 Task: Create List Home Staging in Board Market Opportunity Analysis and Prioritization to Workspace Enterprise Resource Planning
Action: Mouse moved to (108, 426)
Screenshot: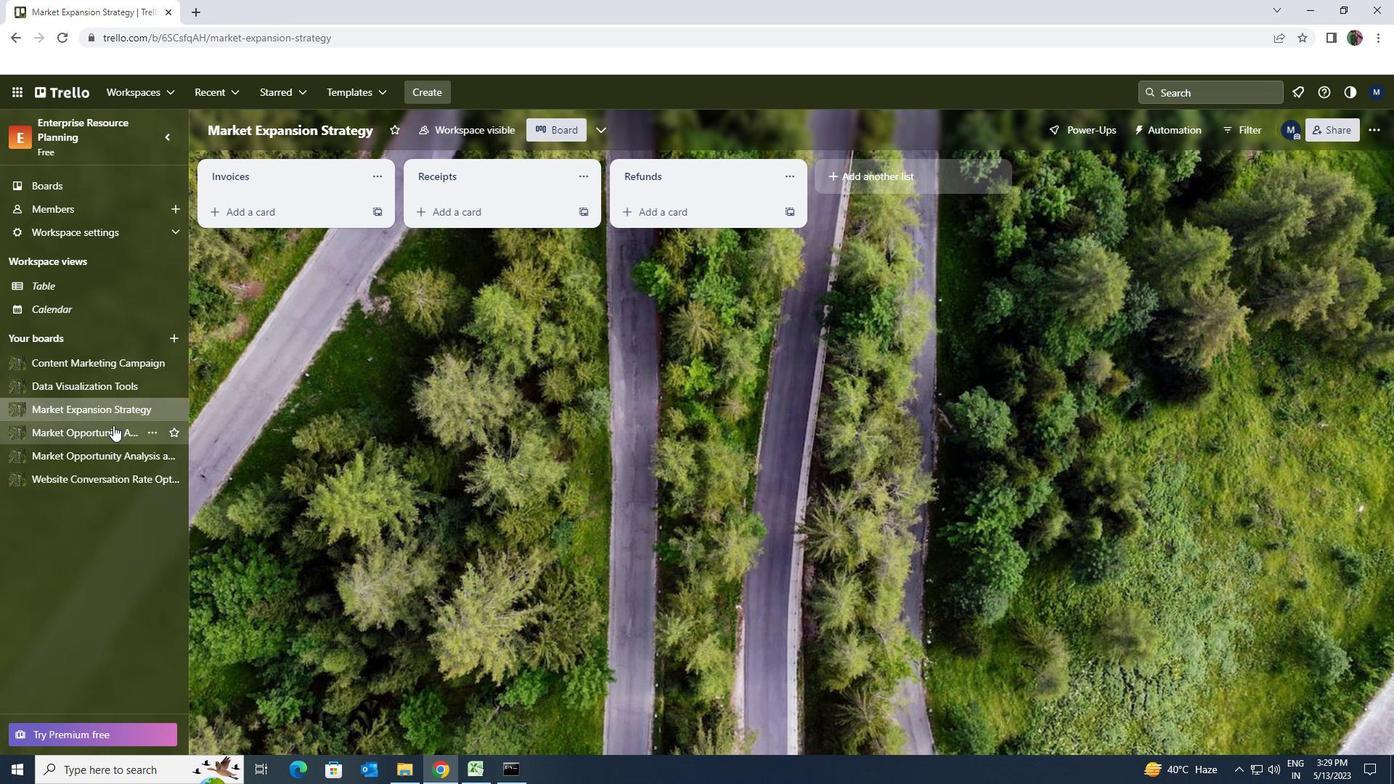 
Action: Mouse pressed left at (108, 426)
Screenshot: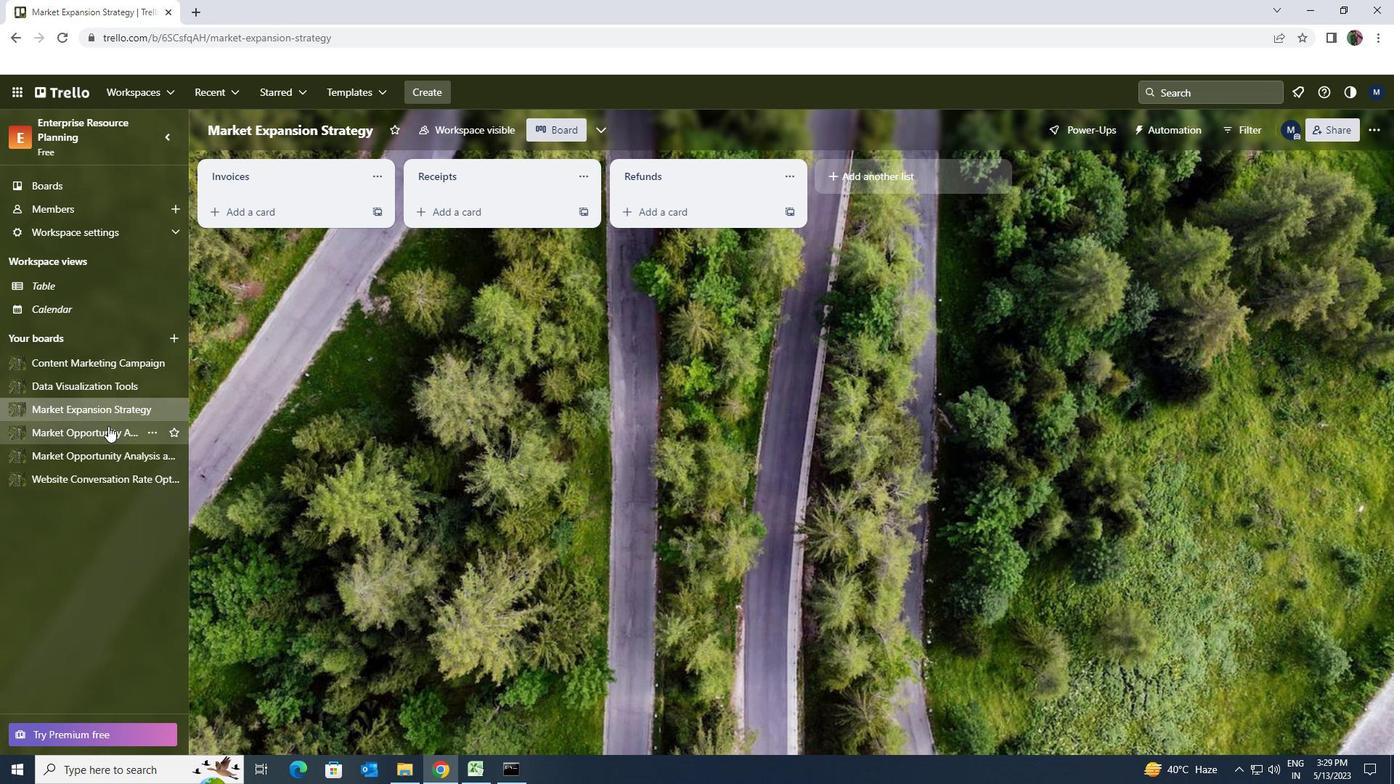 
Action: Mouse moved to (79, 455)
Screenshot: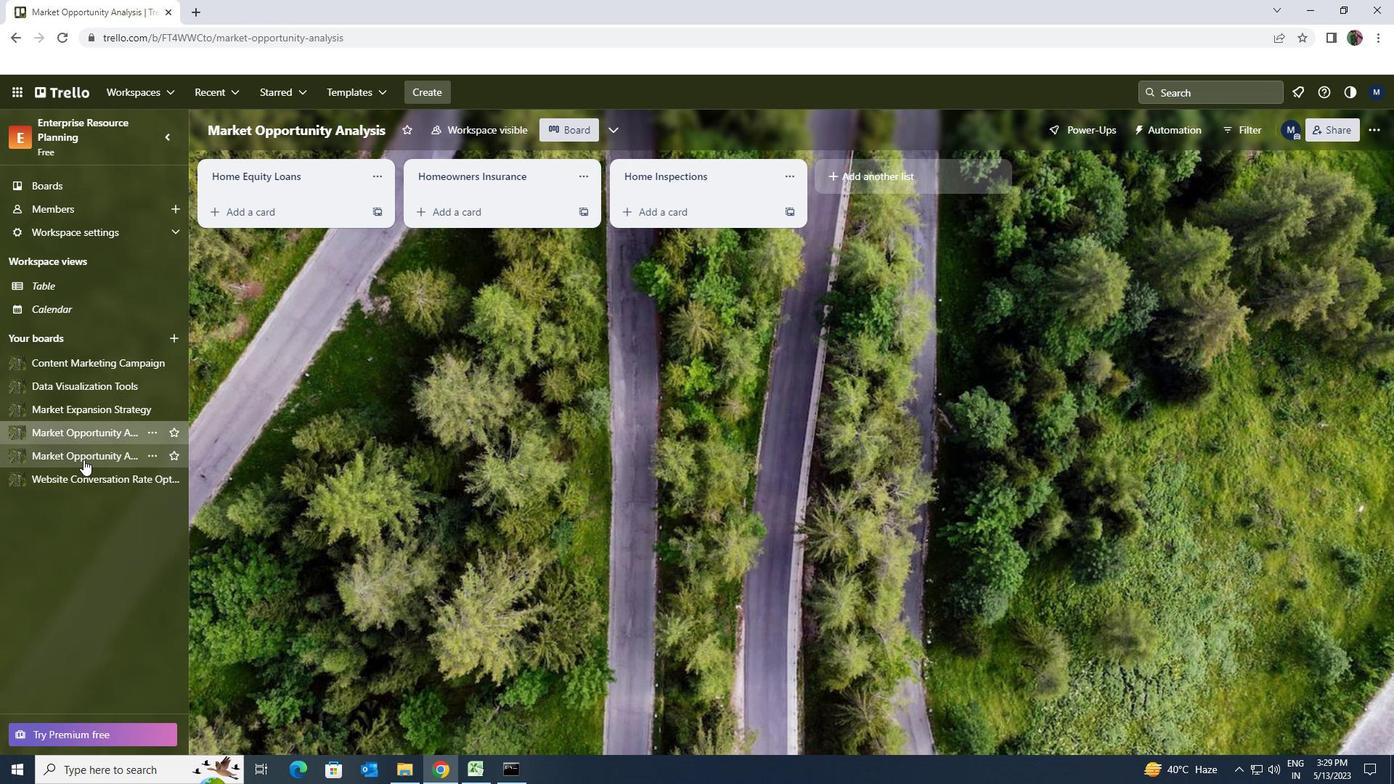 
Action: Mouse pressed left at (79, 455)
Screenshot: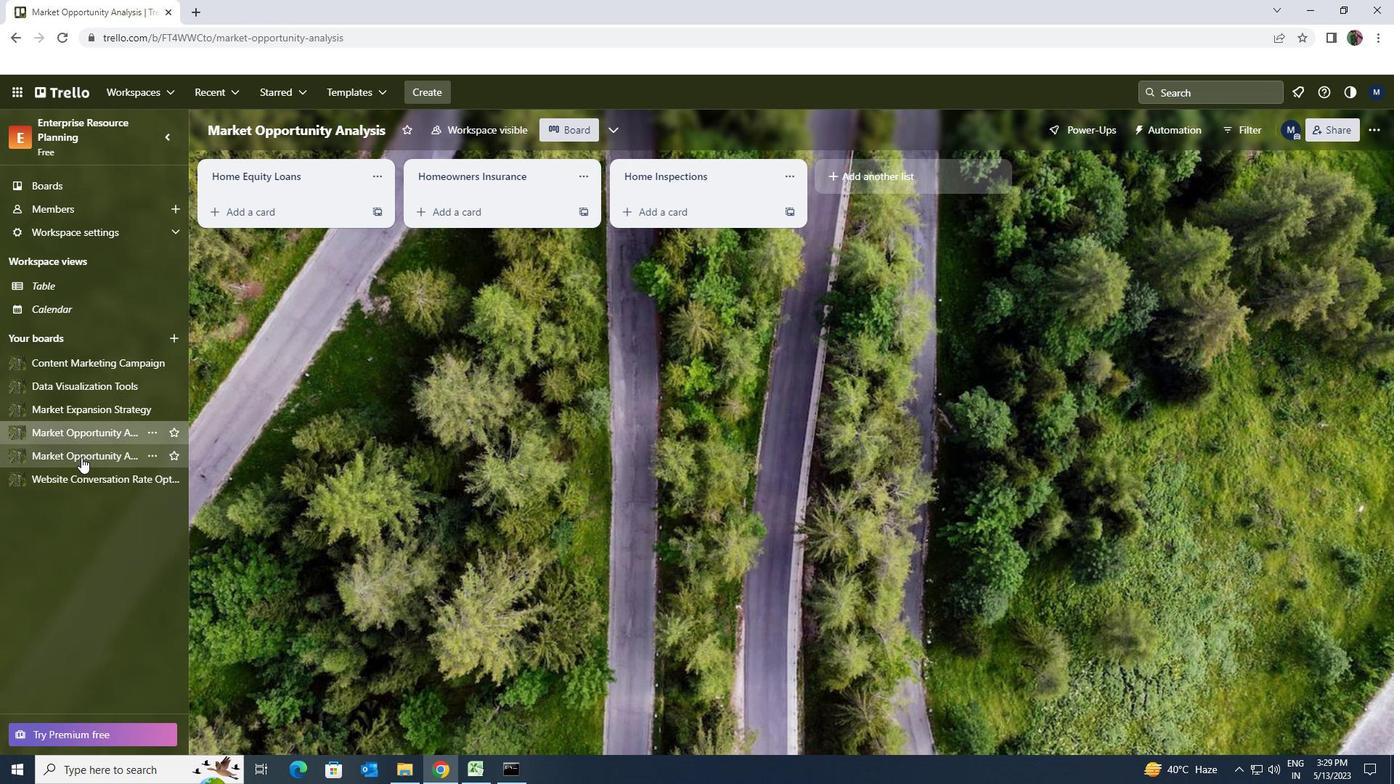 
Action: Mouse moved to (635, 186)
Screenshot: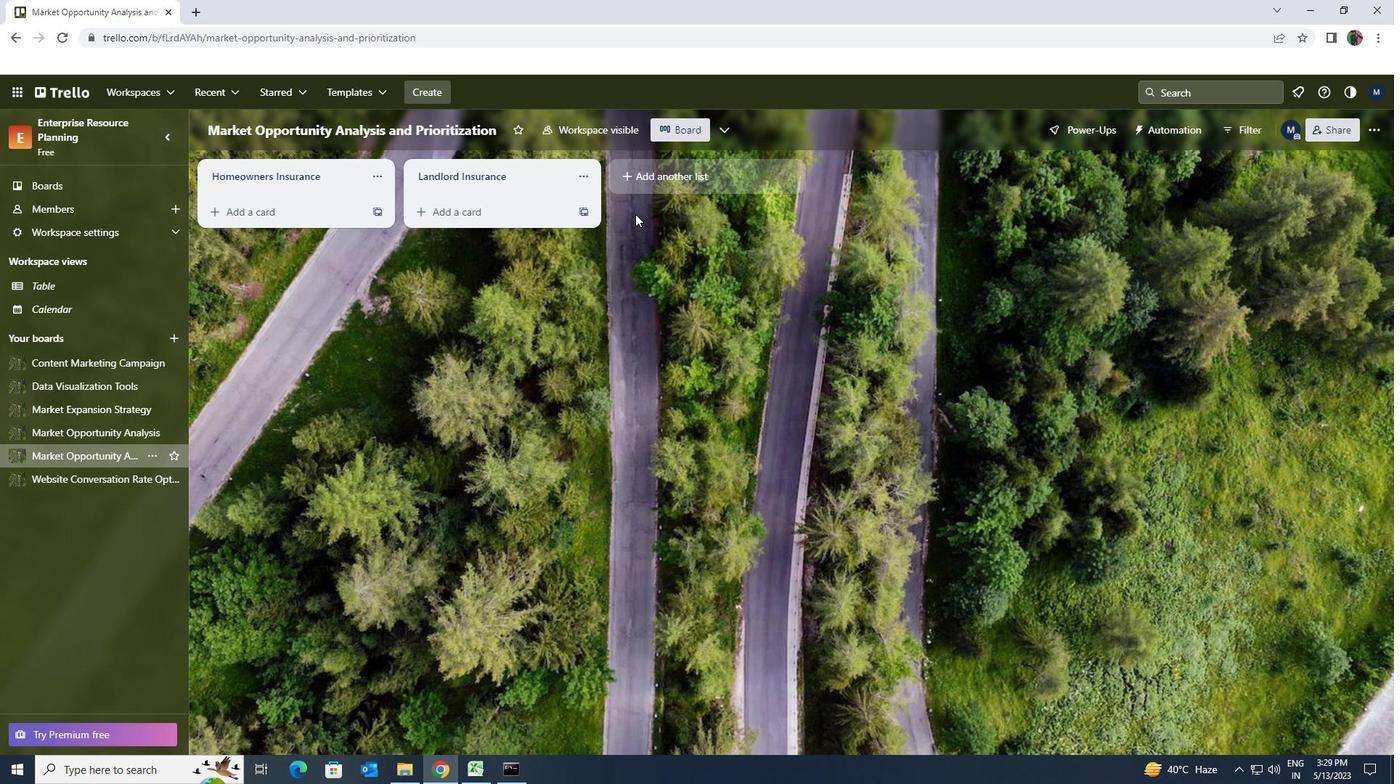 
Action: Mouse pressed left at (635, 186)
Screenshot: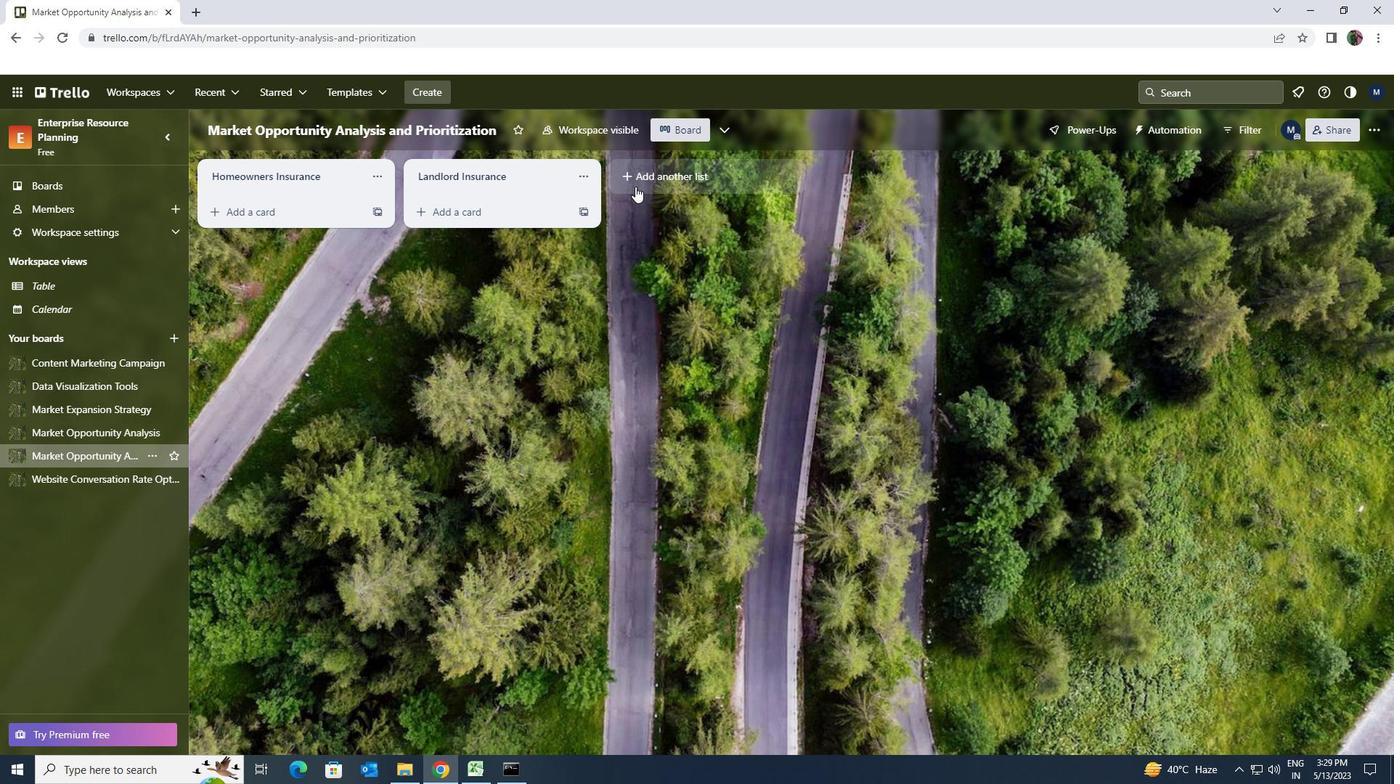 
Action: Key pressed <Key.shift><Key.shift><Key.shift><Key.shift><Key.shift><Key.shift>HOME<Key.space><Key.shift><Key.shift>STAGING
Screenshot: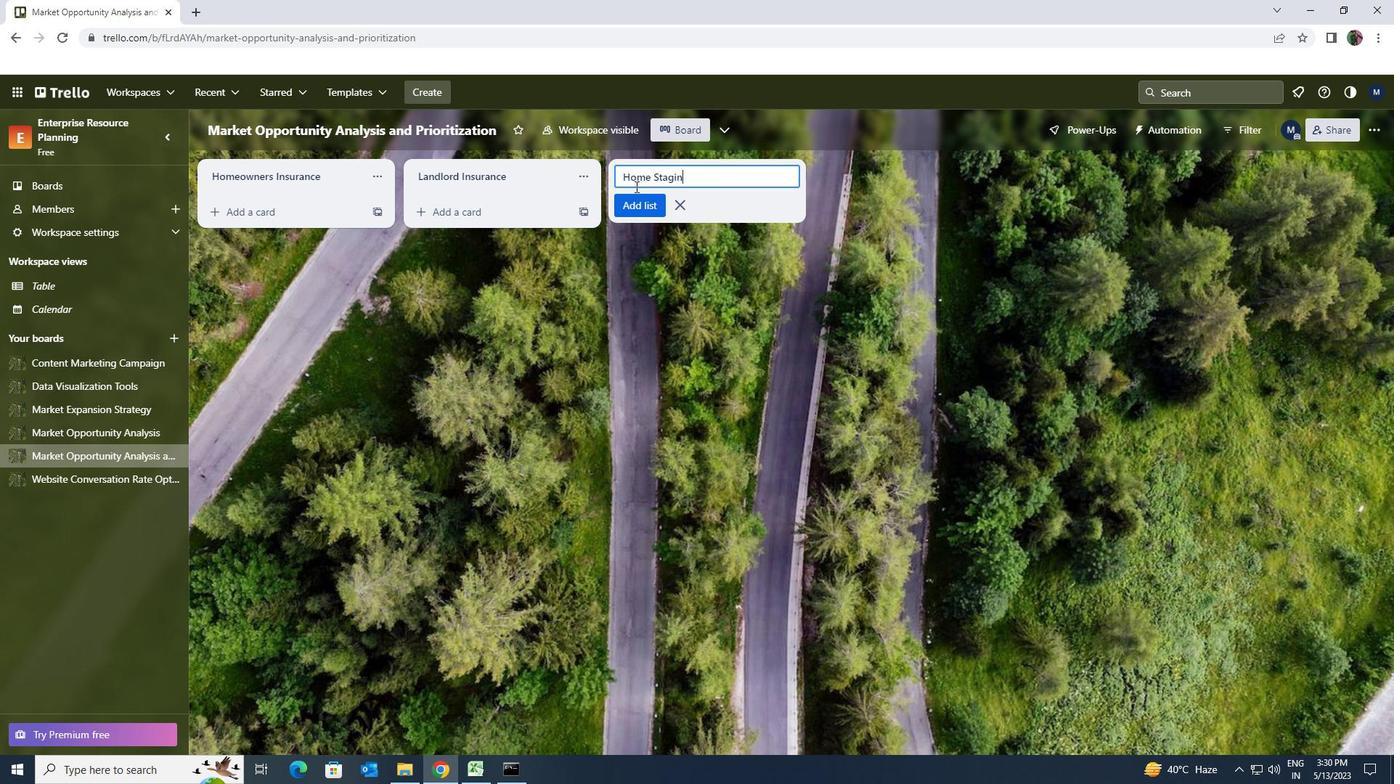 
Action: Mouse moved to (644, 209)
Screenshot: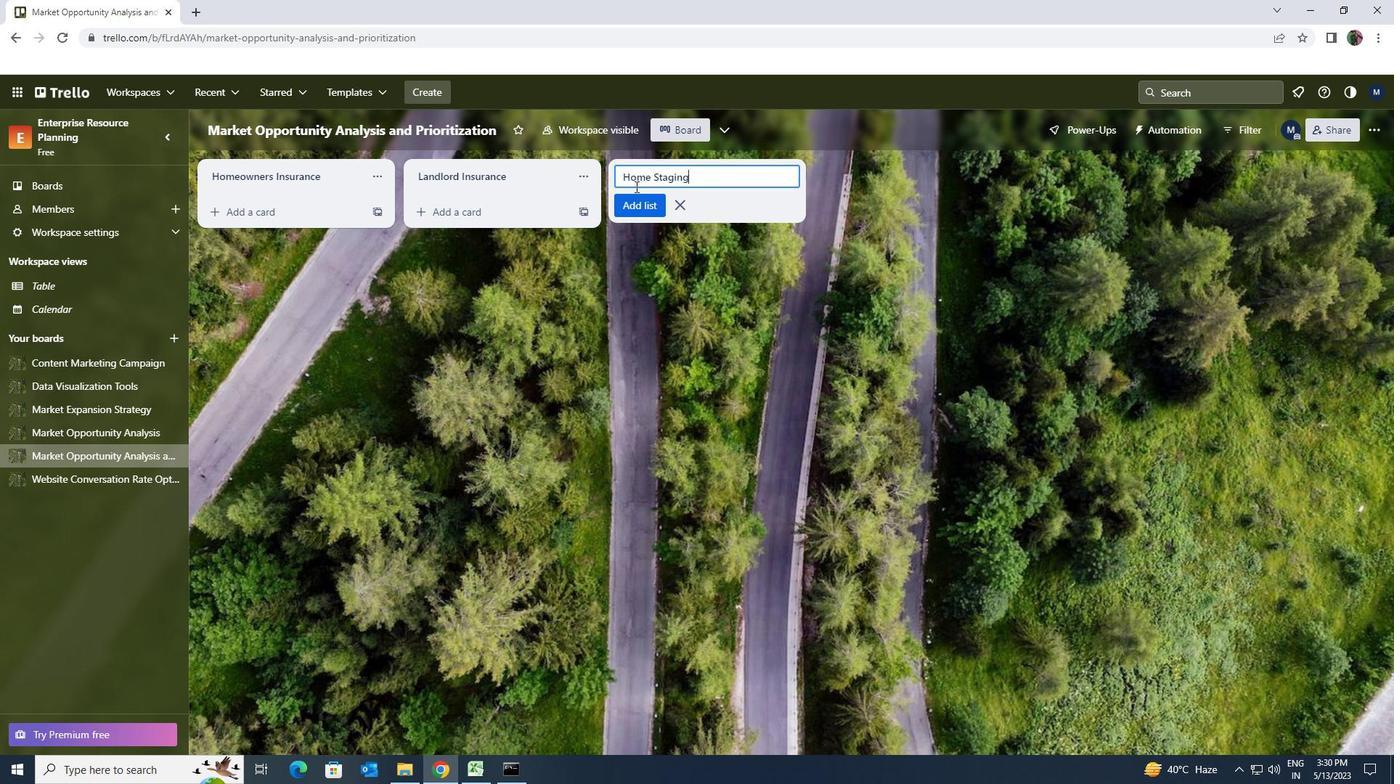 
Action: Mouse pressed left at (644, 209)
Screenshot: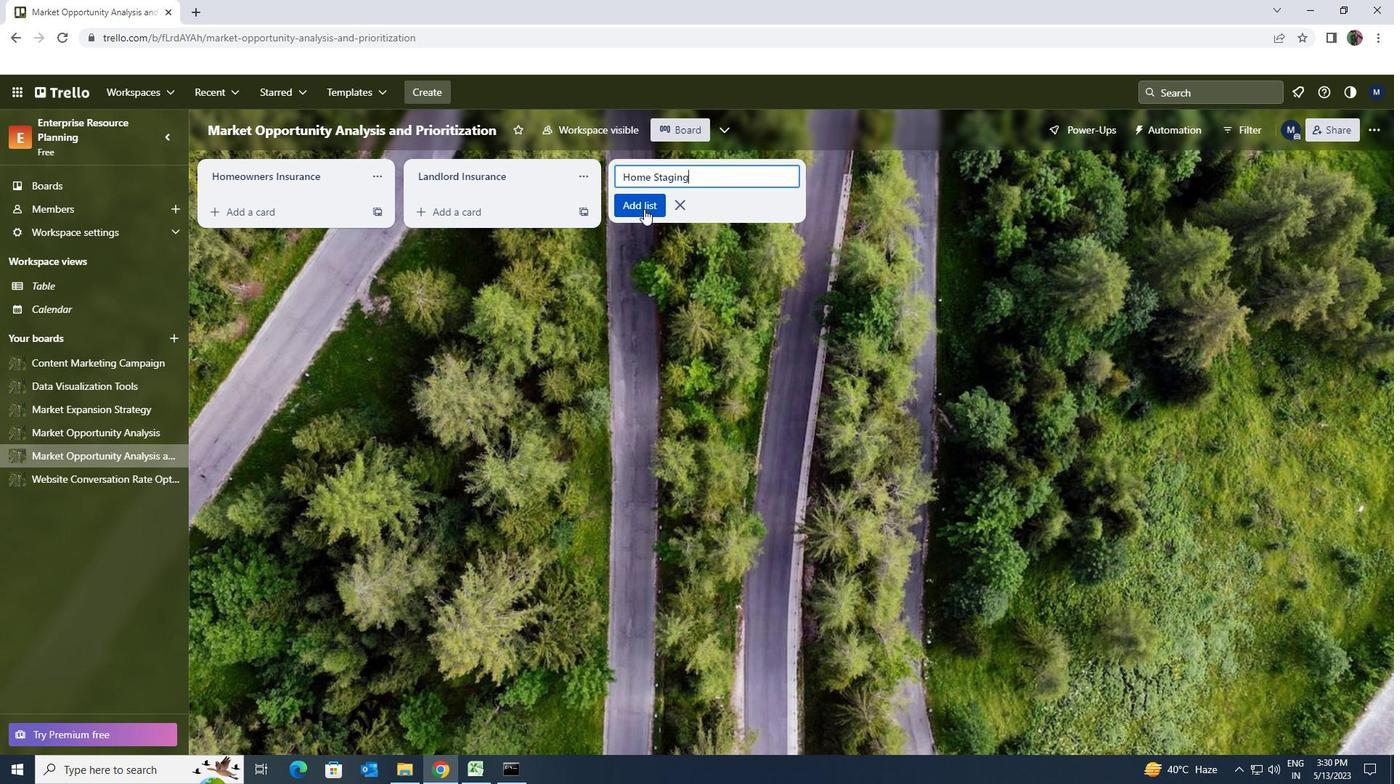 
